 Task: Use Electro Beep Accent 02 Effect in this video Movie B.mp4
Action: Mouse pressed left at (235, 97)
Screenshot: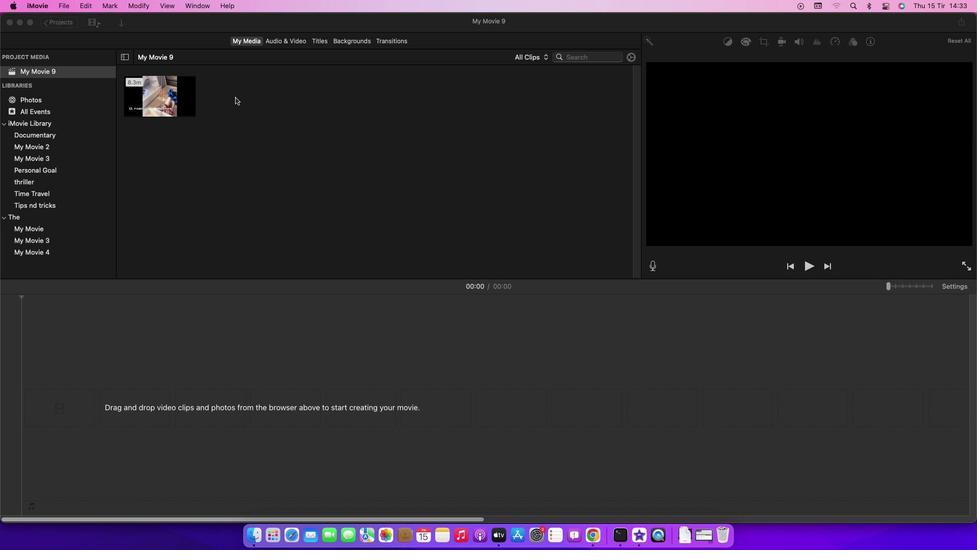 
Action: Mouse moved to (170, 87)
Screenshot: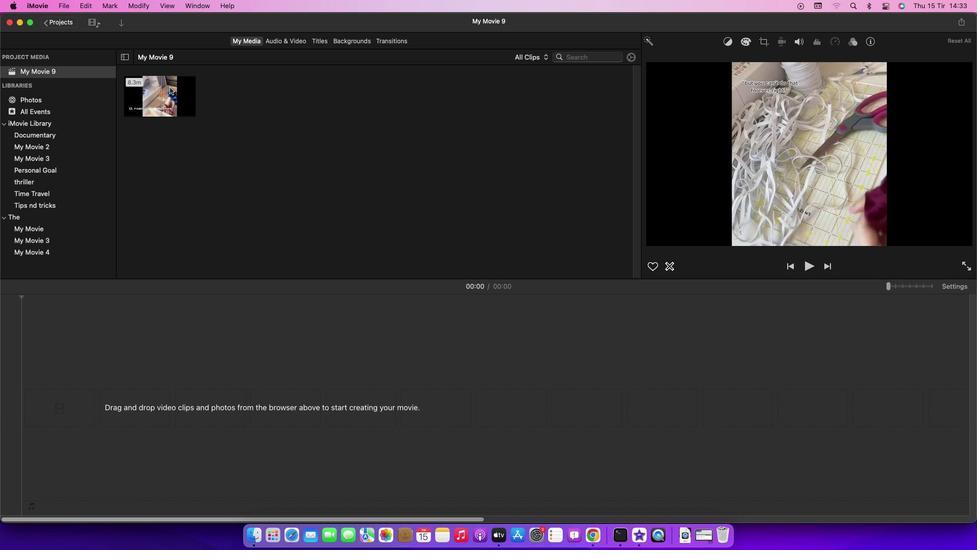 
Action: Mouse pressed left at (170, 87)
Screenshot: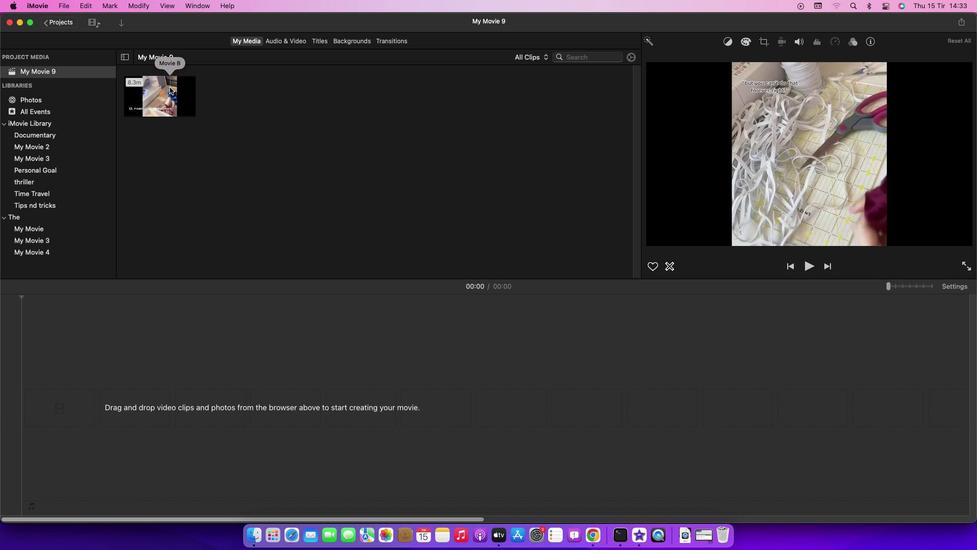 
Action: Mouse moved to (155, 89)
Screenshot: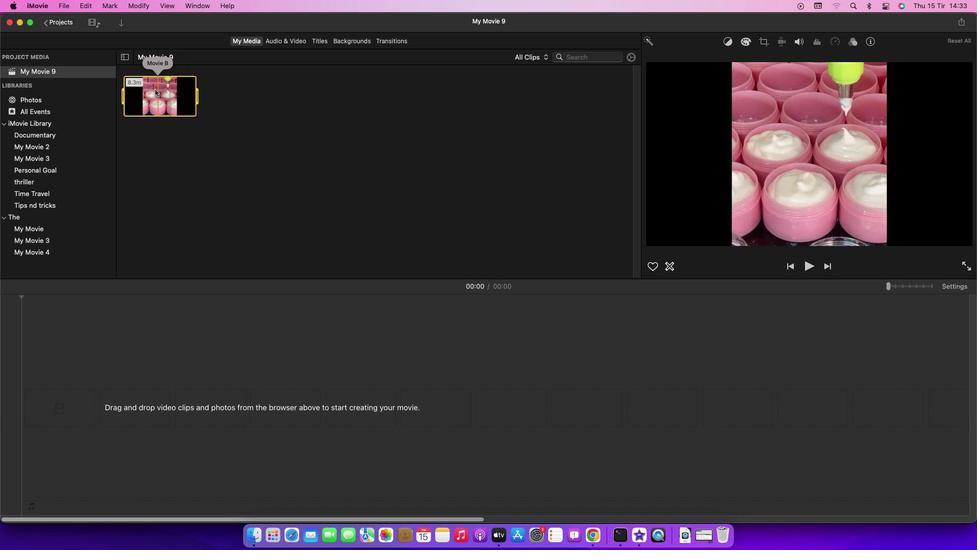 
Action: Mouse pressed left at (155, 89)
Screenshot: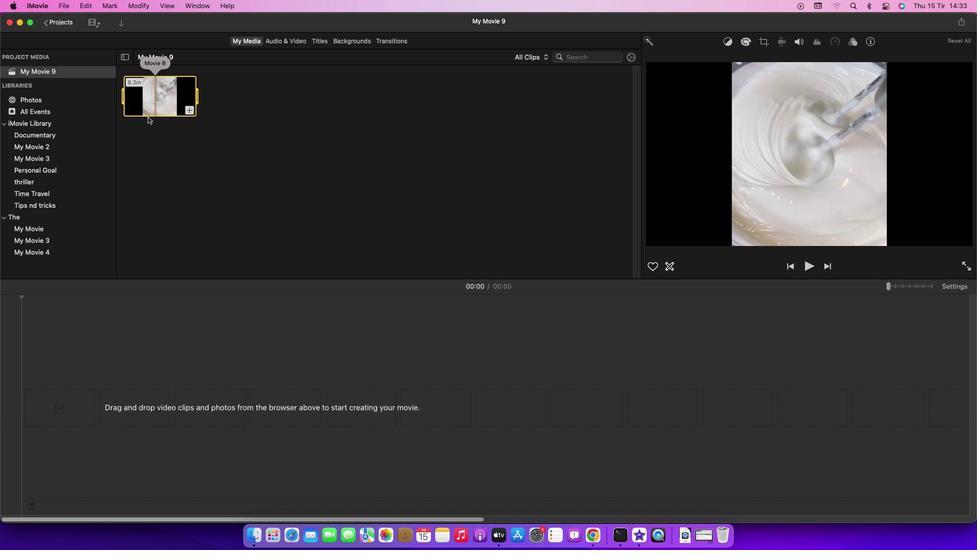 
Action: Mouse moved to (284, 43)
Screenshot: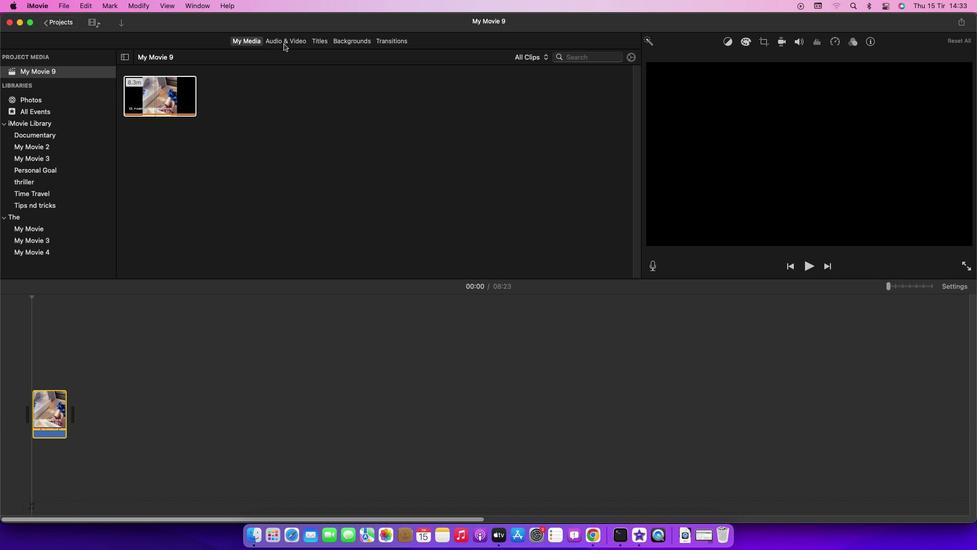 
Action: Mouse pressed left at (284, 43)
Screenshot: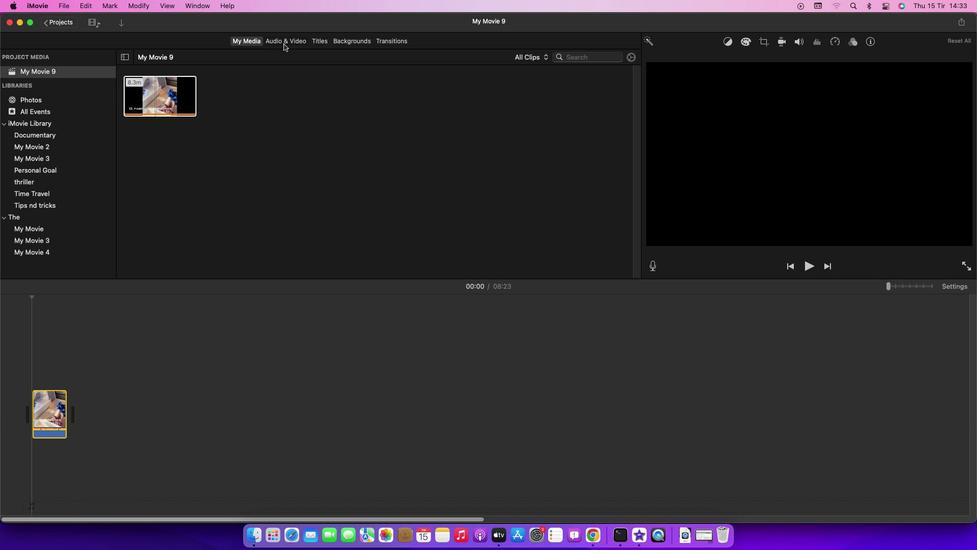 
Action: Mouse moved to (68, 94)
Screenshot: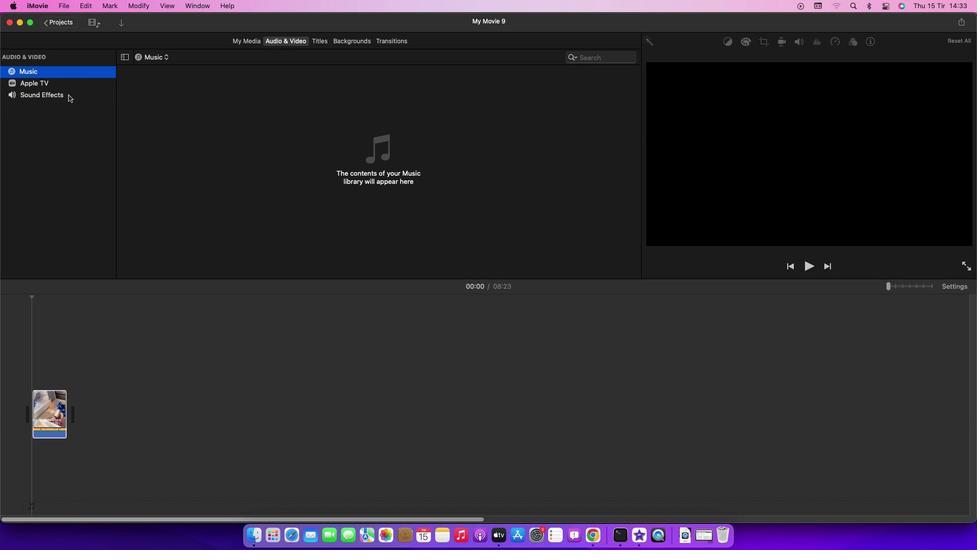 
Action: Mouse pressed left at (68, 94)
Screenshot: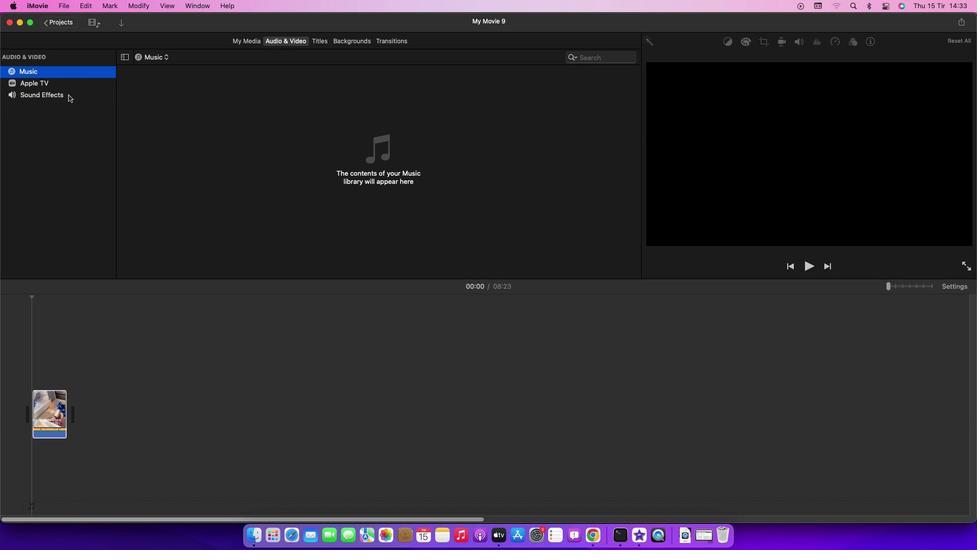 
Action: Mouse moved to (171, 253)
Screenshot: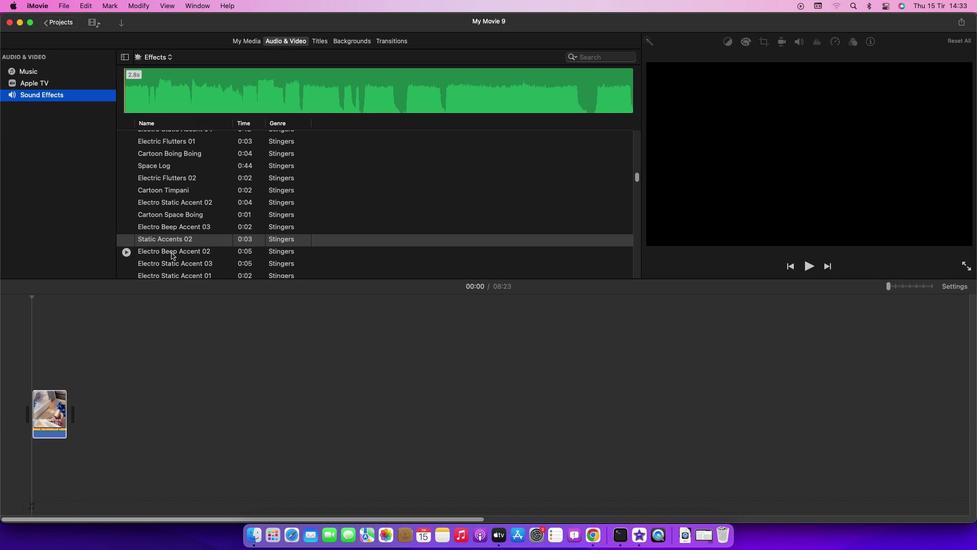 
Action: Mouse pressed left at (171, 253)
Screenshot: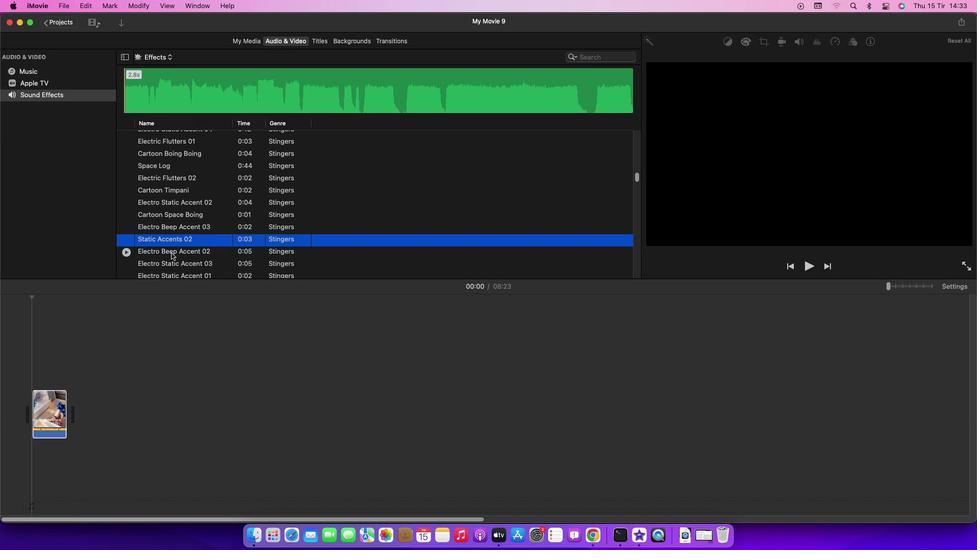 
Action: Mouse moved to (172, 252)
Screenshot: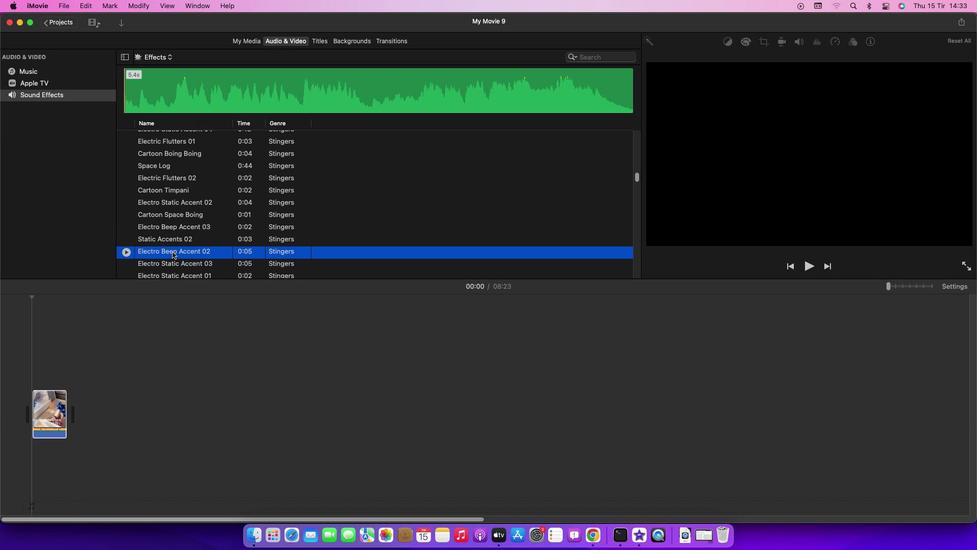 
Action: Mouse pressed left at (172, 252)
Screenshot: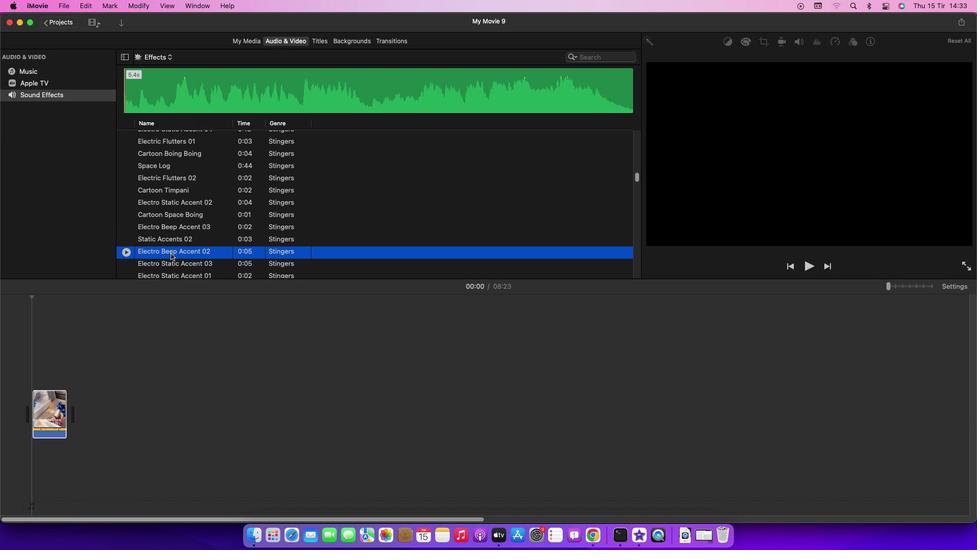 
Action: Mouse moved to (200, 411)
Screenshot: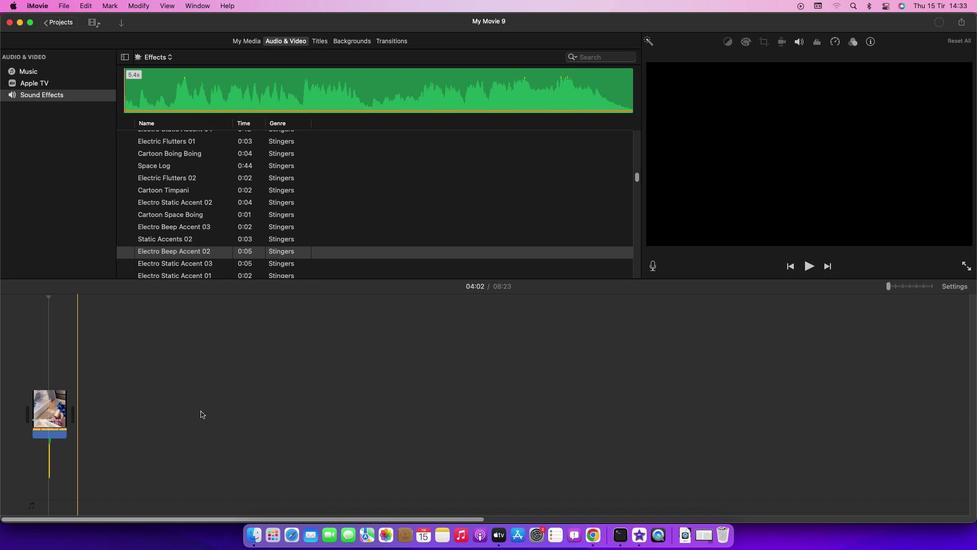 
